 Task: Set the artist metadata to "Schwan".
Action: Mouse moved to (116, 15)
Screenshot: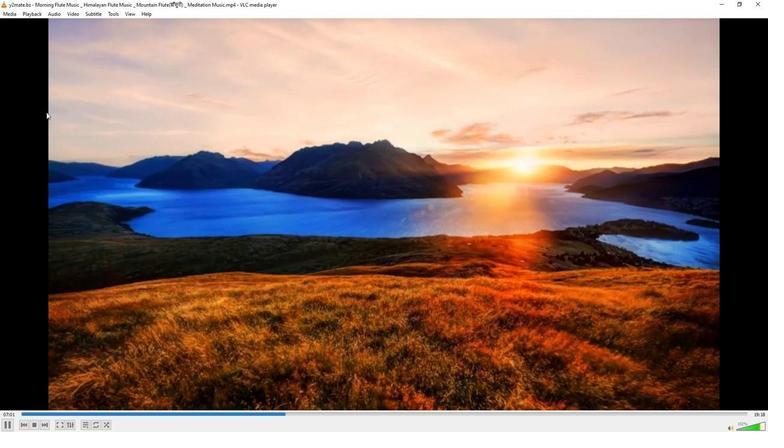 
Action: Mouse pressed left at (116, 15)
Screenshot: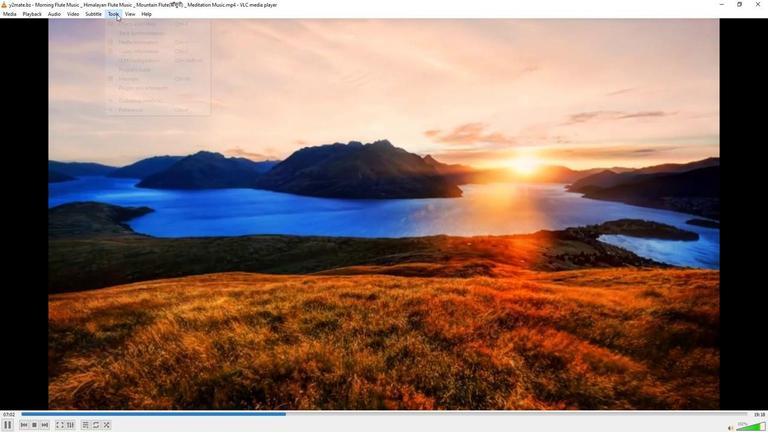
Action: Mouse moved to (129, 106)
Screenshot: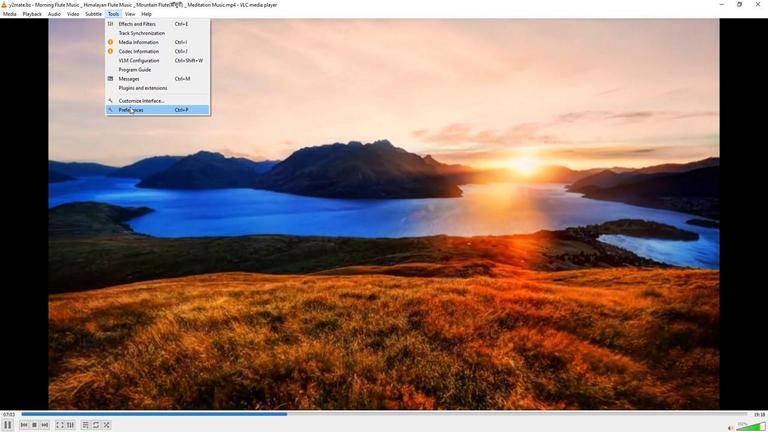 
Action: Mouse pressed left at (129, 106)
Screenshot: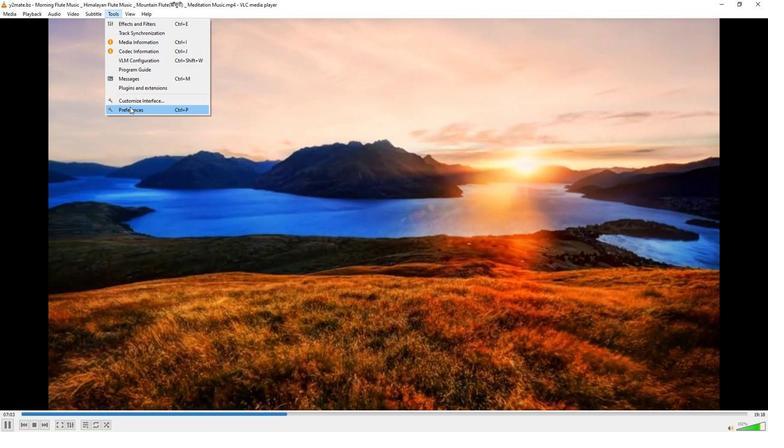 
Action: Mouse moved to (253, 351)
Screenshot: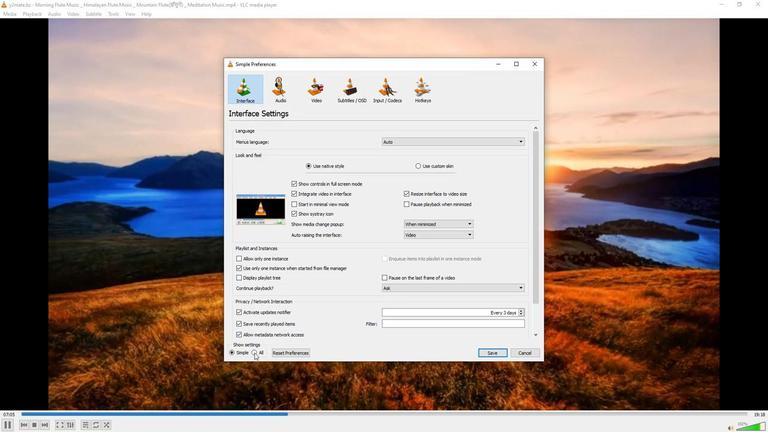 
Action: Mouse pressed left at (253, 351)
Screenshot: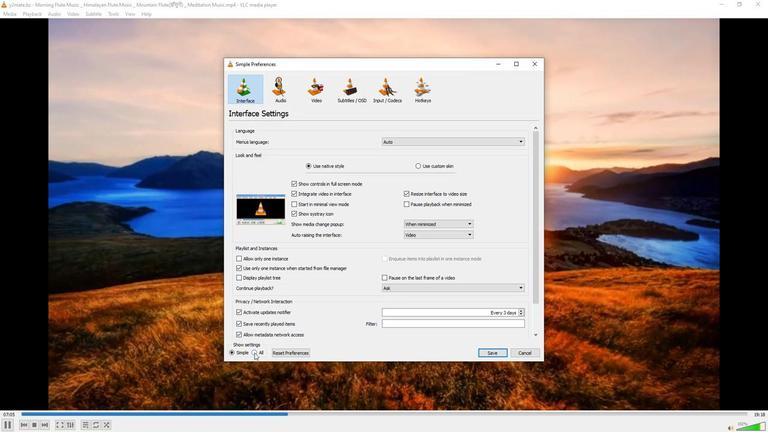 
Action: Mouse moved to (264, 207)
Screenshot: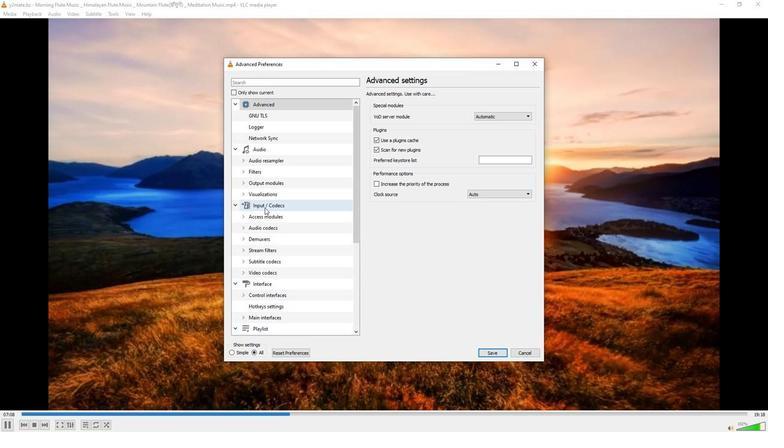 
Action: Mouse pressed left at (264, 207)
Screenshot: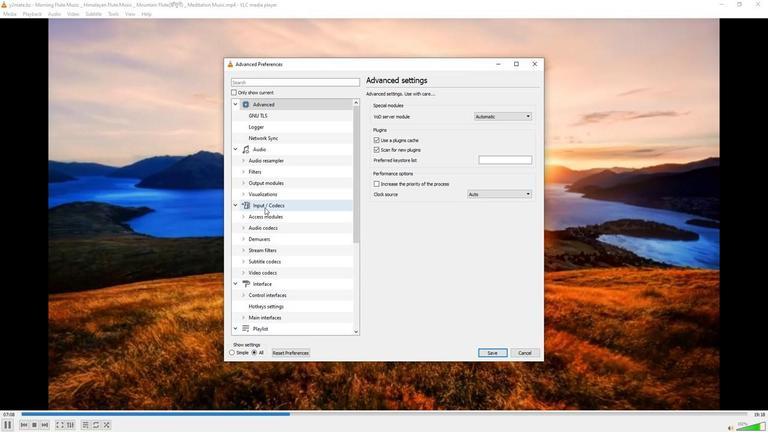 
Action: Mouse moved to (428, 251)
Screenshot: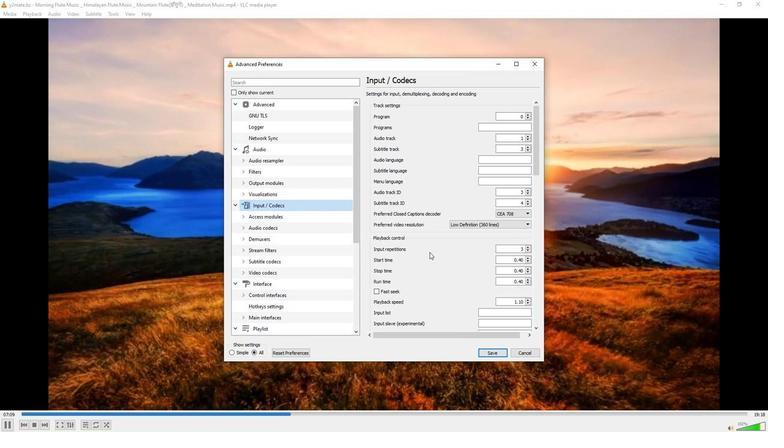 
Action: Mouse scrolled (428, 250) with delta (0, 0)
Screenshot: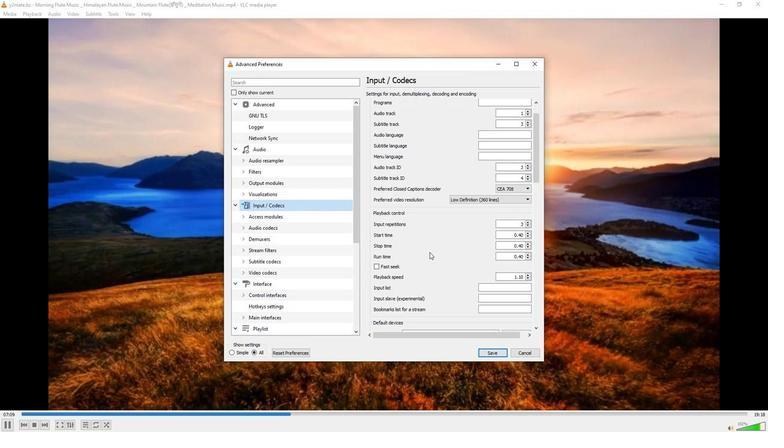
Action: Mouse scrolled (428, 250) with delta (0, 0)
Screenshot: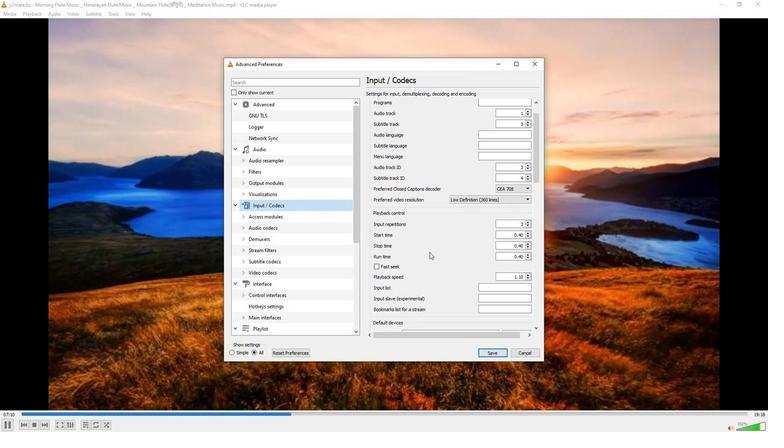 
Action: Mouse moved to (429, 251)
Screenshot: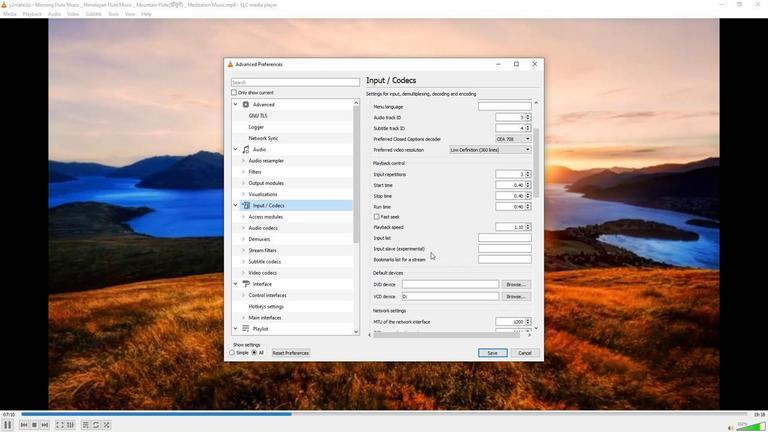 
Action: Mouse scrolled (429, 250) with delta (0, 0)
Screenshot: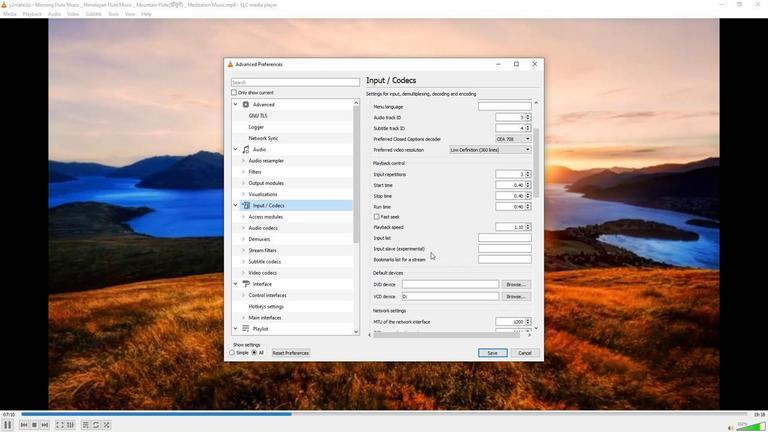
Action: Mouse moved to (430, 251)
Screenshot: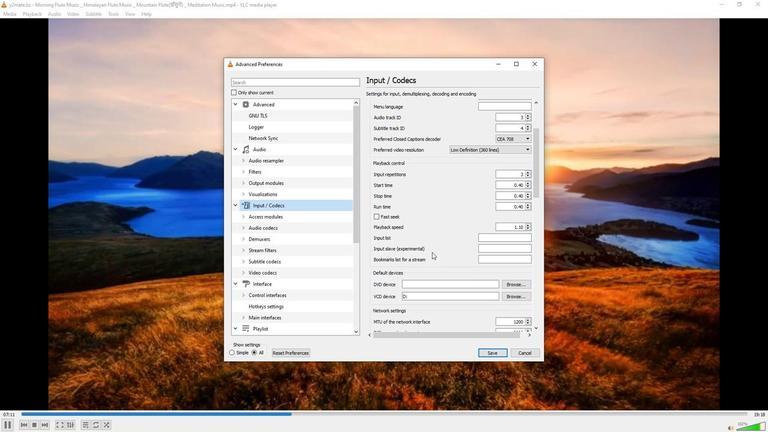 
Action: Mouse scrolled (430, 250) with delta (0, 0)
Screenshot: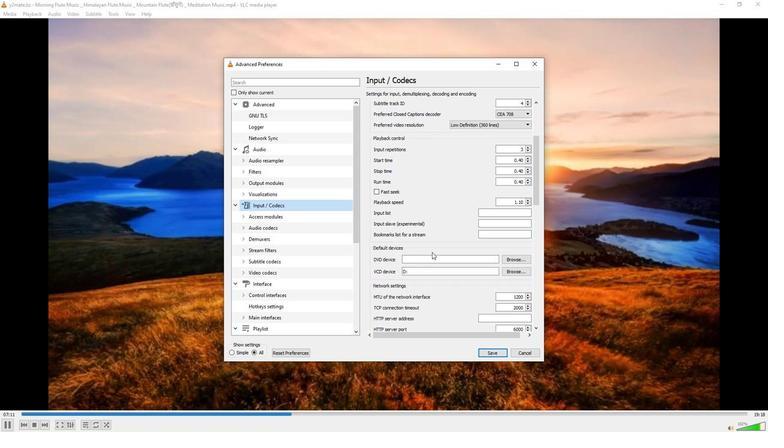 
Action: Mouse moved to (431, 251)
Screenshot: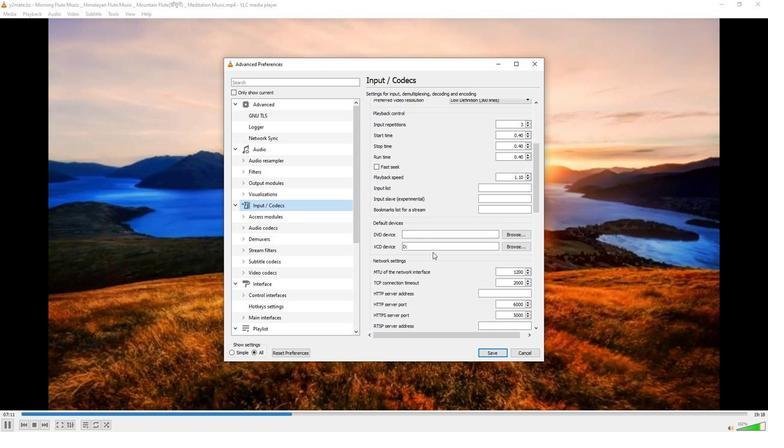 
Action: Mouse scrolled (431, 250) with delta (0, 0)
Screenshot: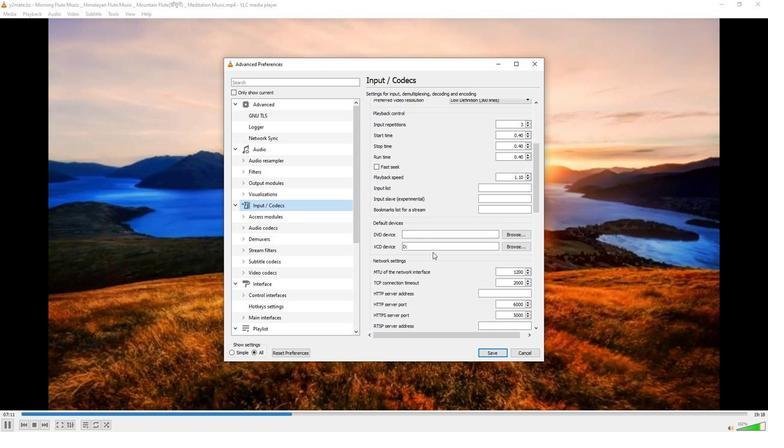 
Action: Mouse moved to (431, 251)
Screenshot: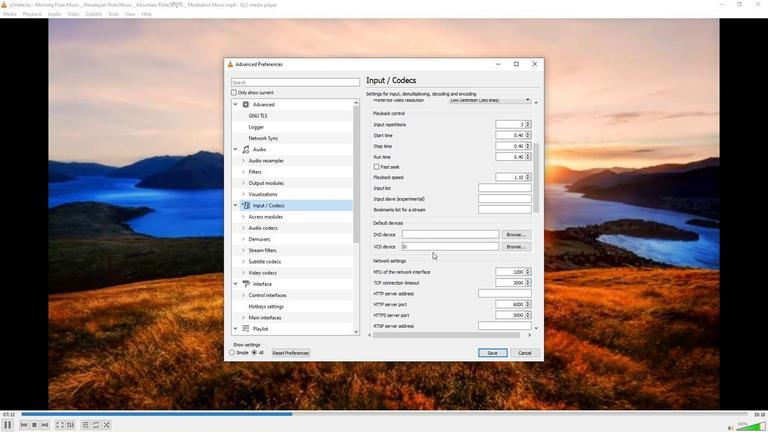 
Action: Mouse scrolled (431, 250) with delta (0, 0)
Screenshot: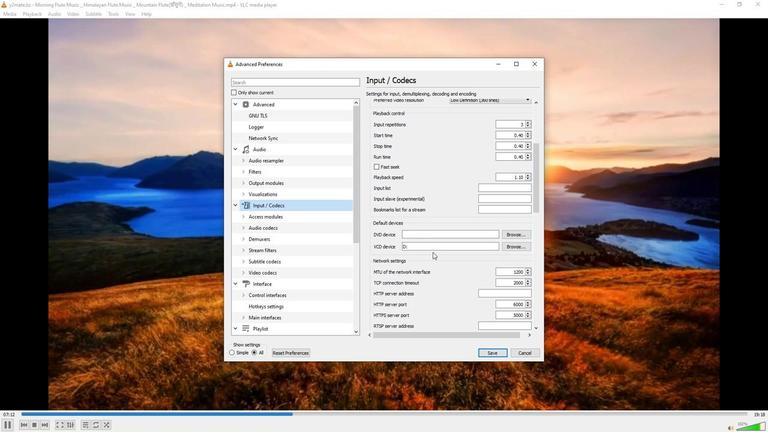 
Action: Mouse moved to (432, 251)
Screenshot: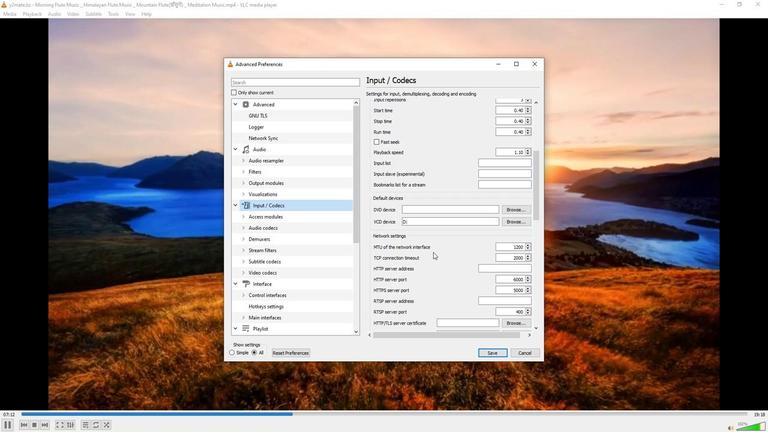 
Action: Mouse scrolled (432, 250) with delta (0, 0)
Screenshot: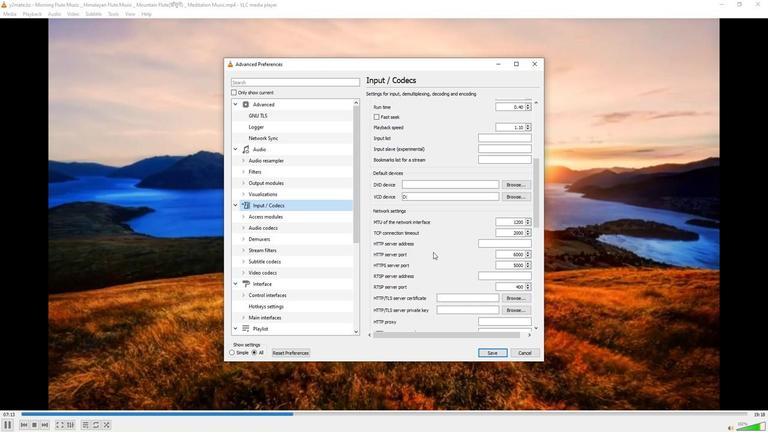 
Action: Mouse scrolled (432, 250) with delta (0, 0)
Screenshot: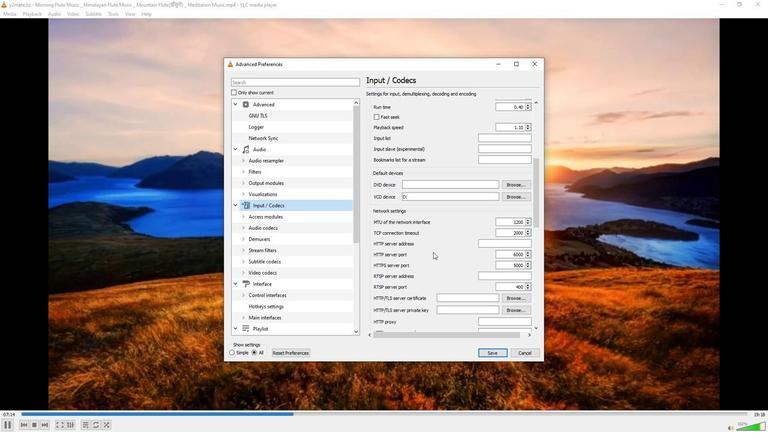 
Action: Mouse scrolled (432, 250) with delta (0, 0)
Screenshot: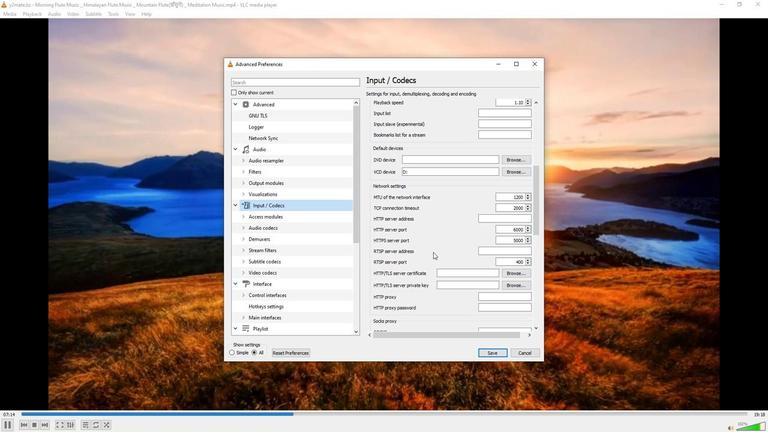 
Action: Mouse scrolled (432, 250) with delta (0, 0)
Screenshot: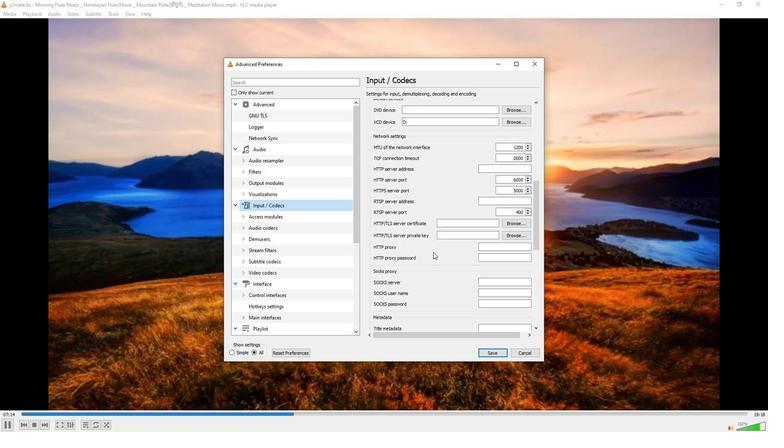 
Action: Mouse scrolled (432, 250) with delta (0, 0)
Screenshot: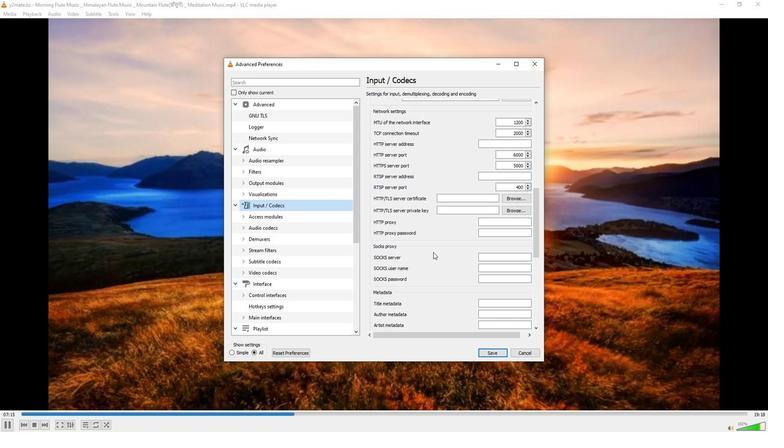 
Action: Mouse scrolled (432, 250) with delta (0, 0)
Screenshot: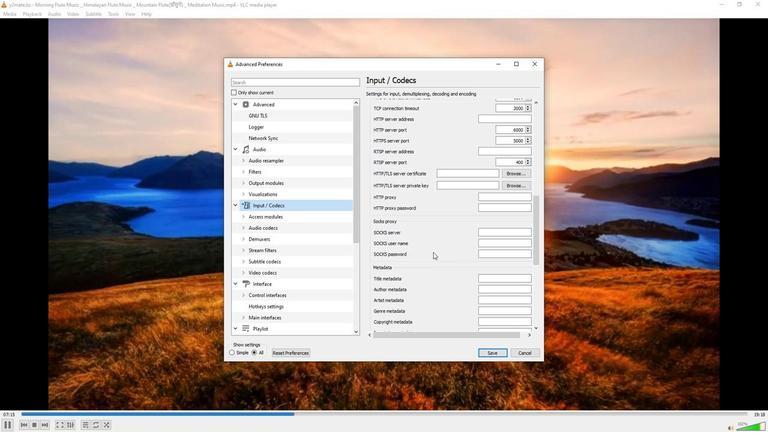 
Action: Mouse scrolled (432, 250) with delta (0, 0)
Screenshot: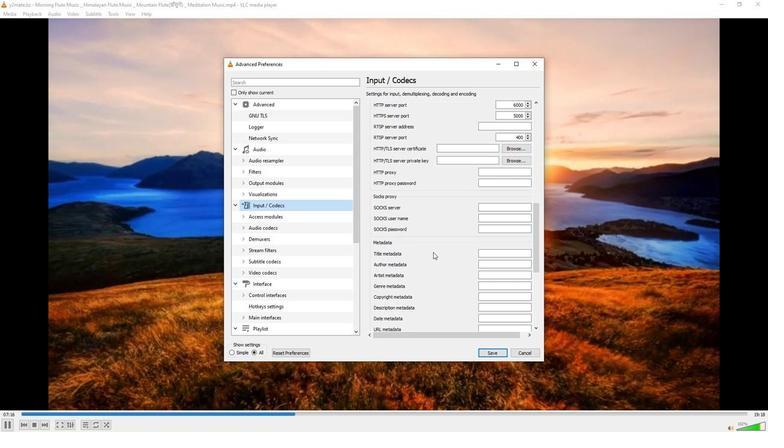 
Action: Mouse moved to (488, 272)
Screenshot: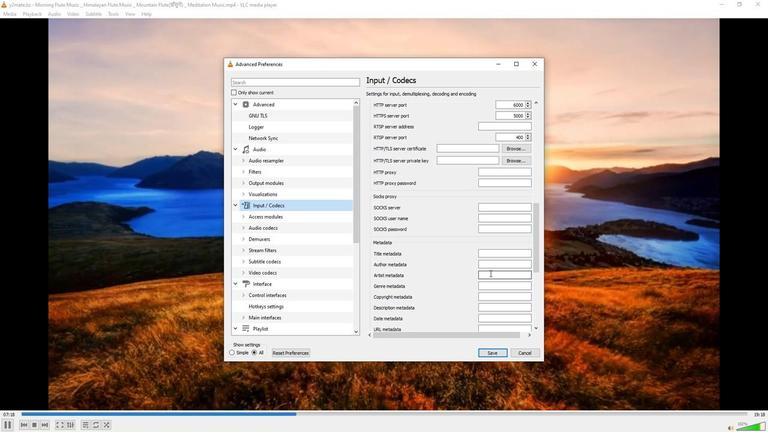 
Action: Mouse pressed left at (488, 272)
Screenshot: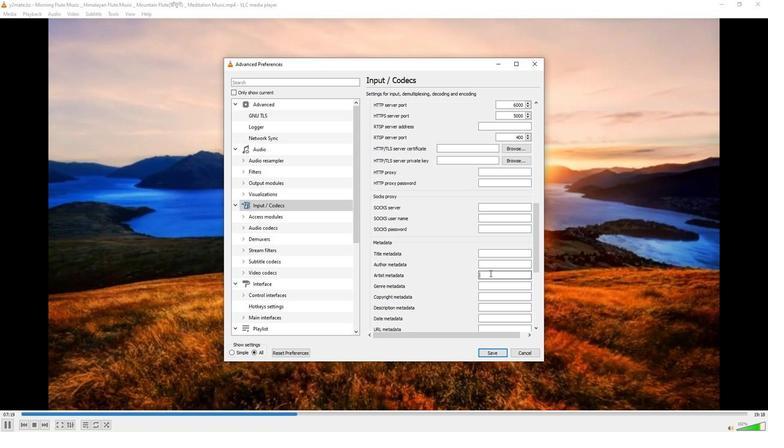 
Action: Key pressed <Key.shift>Schwan
Screenshot: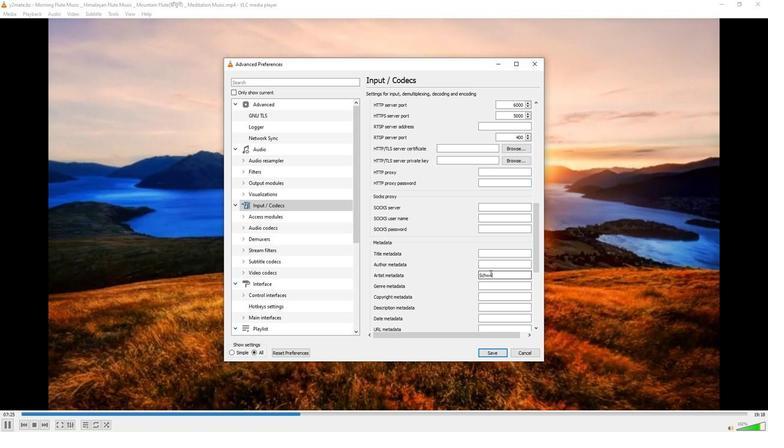 
